 Task: Create in the project Vigilant in Backlog an issue 'Upgrade the database schema of a web application to improve data modeling and management capabilities', assign it to team member softage.1@softage.net and change the status to IN PROGRESS.
Action: Mouse moved to (186, 63)
Screenshot: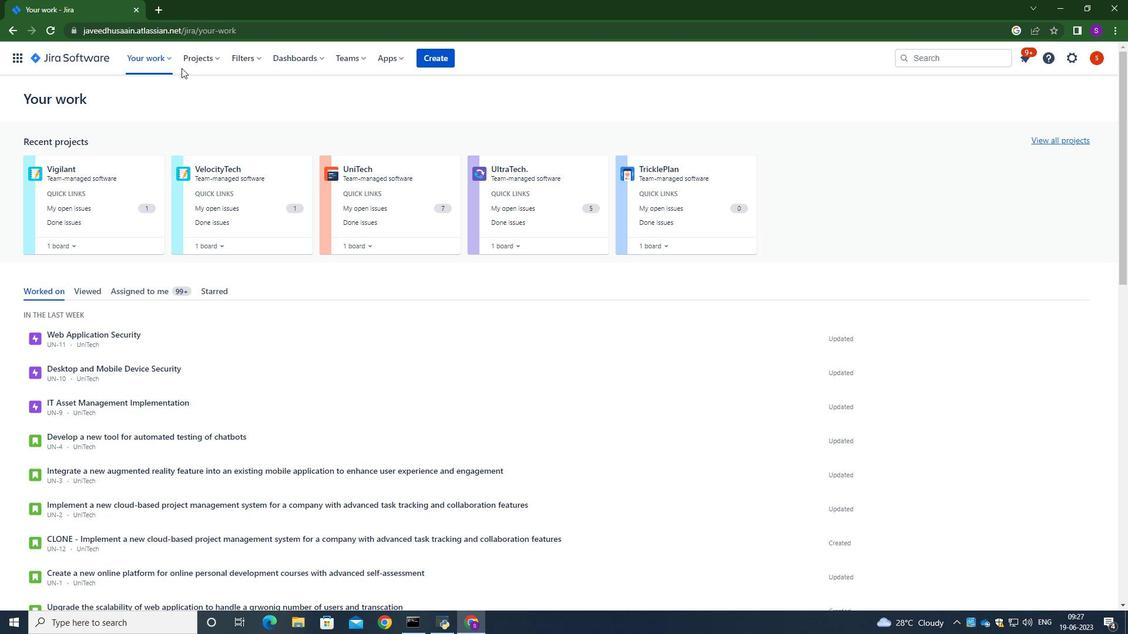 
Action: Mouse pressed left at (186, 63)
Screenshot: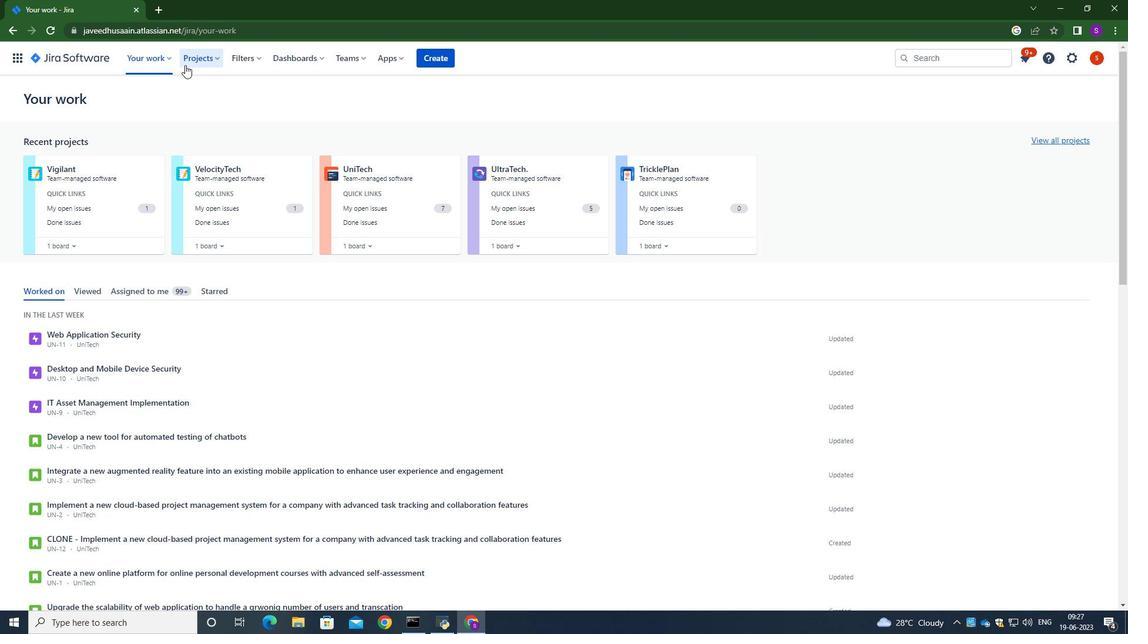 
Action: Mouse moved to (212, 112)
Screenshot: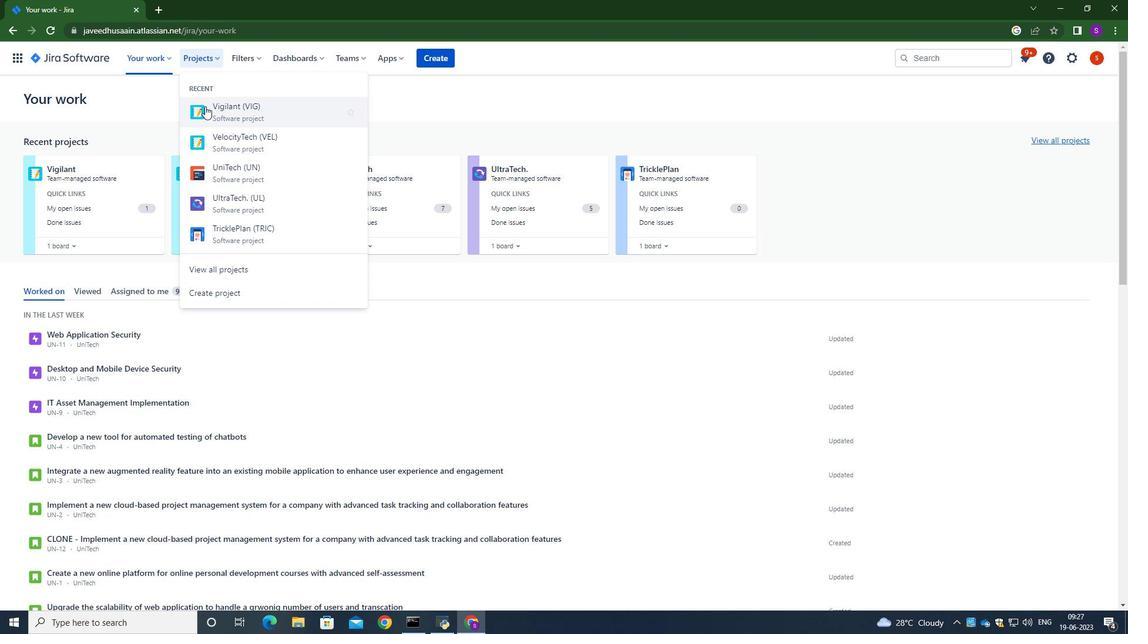 
Action: Mouse pressed left at (212, 112)
Screenshot: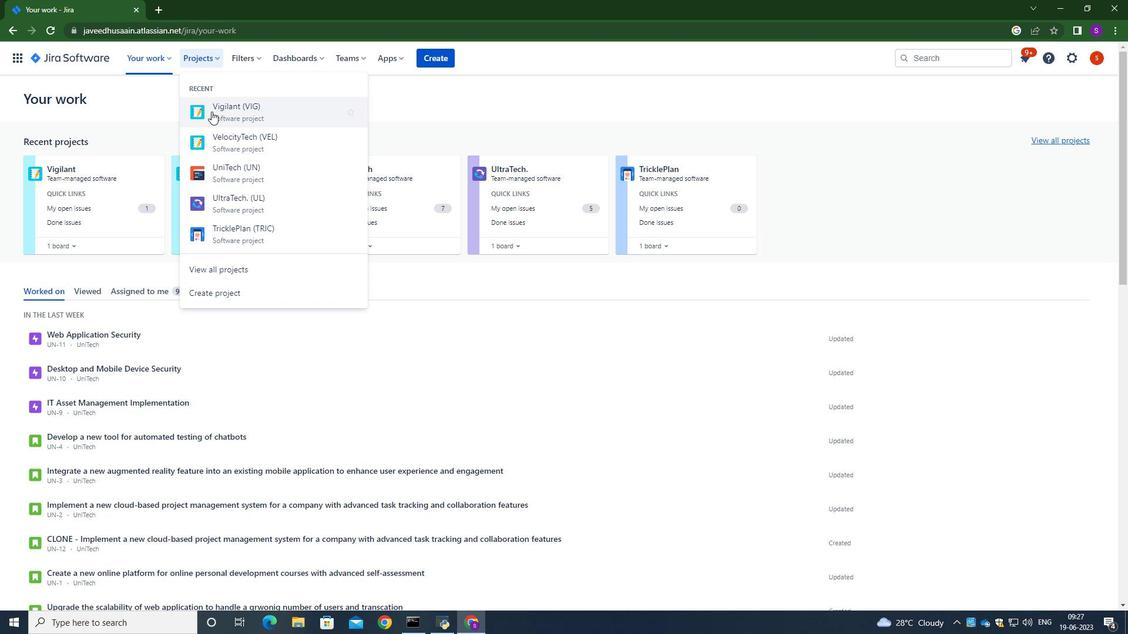 
Action: Mouse moved to (109, 185)
Screenshot: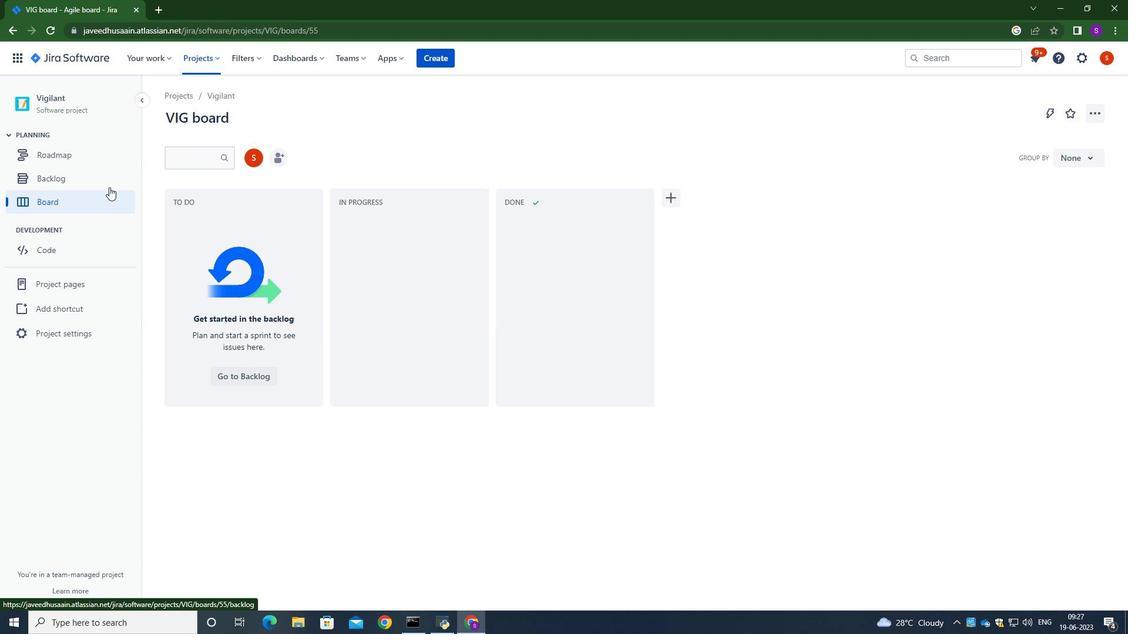 
Action: Mouse pressed left at (109, 185)
Screenshot: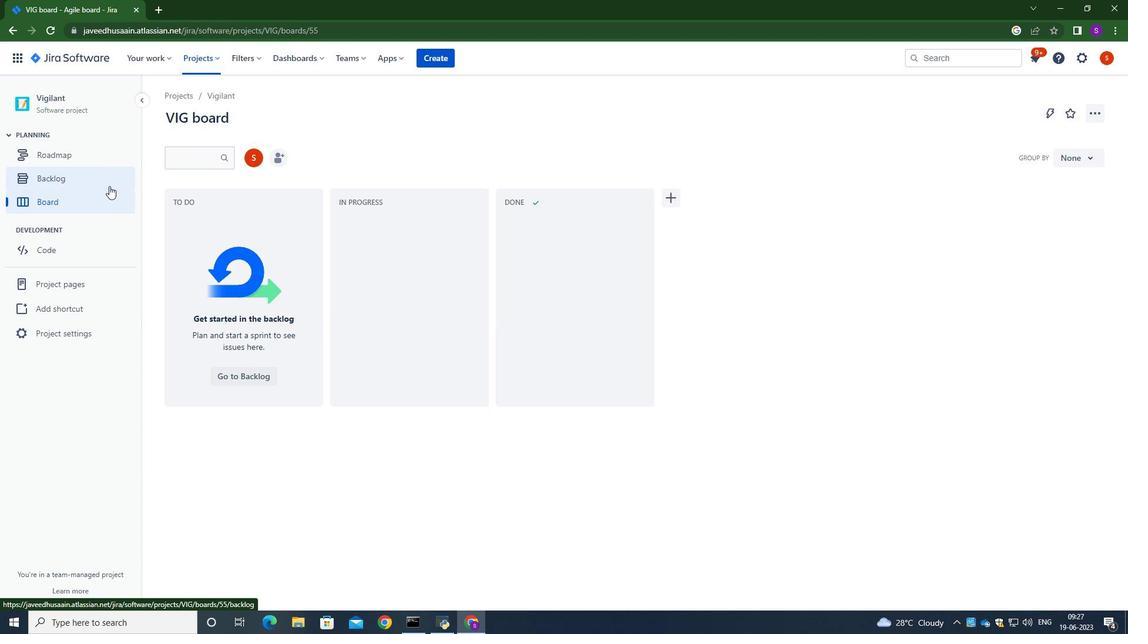 
Action: Mouse moved to (220, 240)
Screenshot: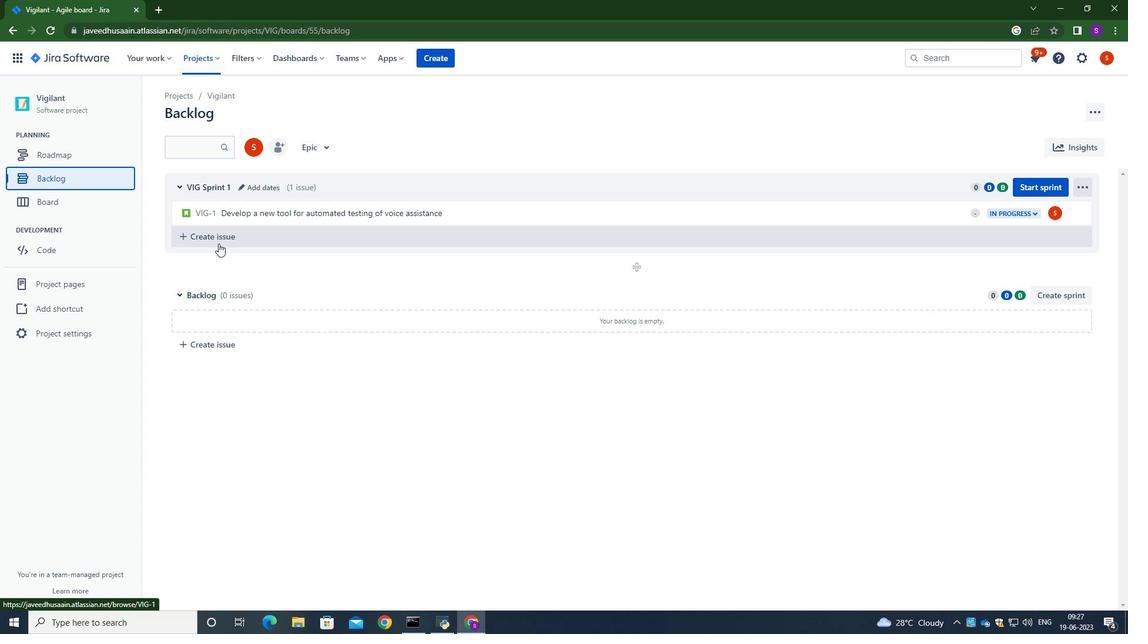 
Action: Mouse pressed left at (220, 240)
Screenshot: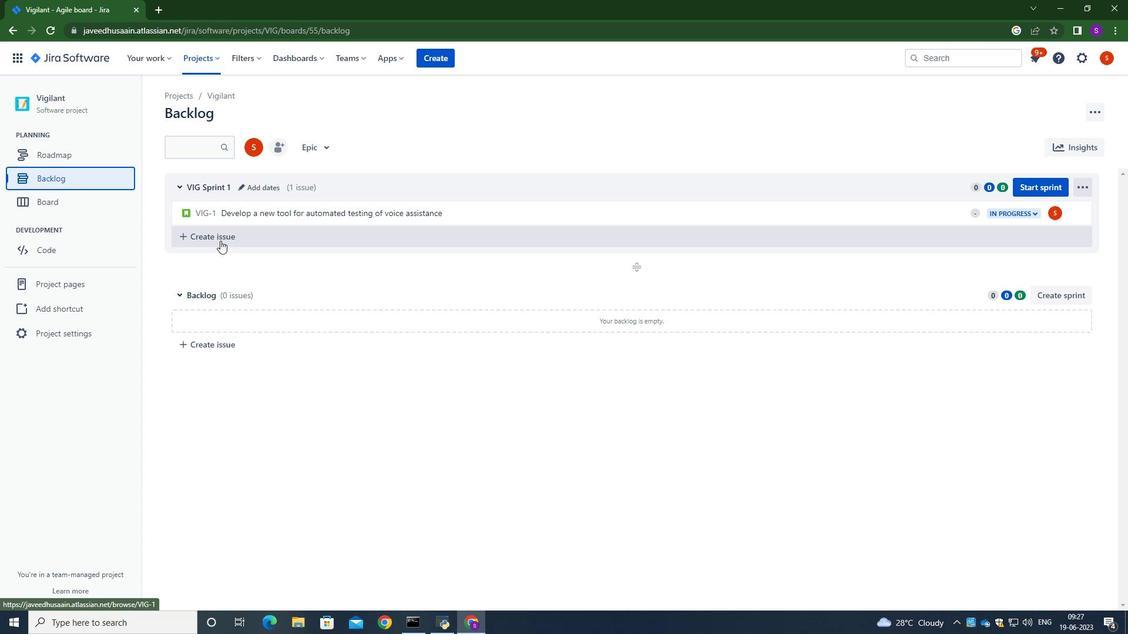 
Action: Mouse moved to (272, 238)
Screenshot: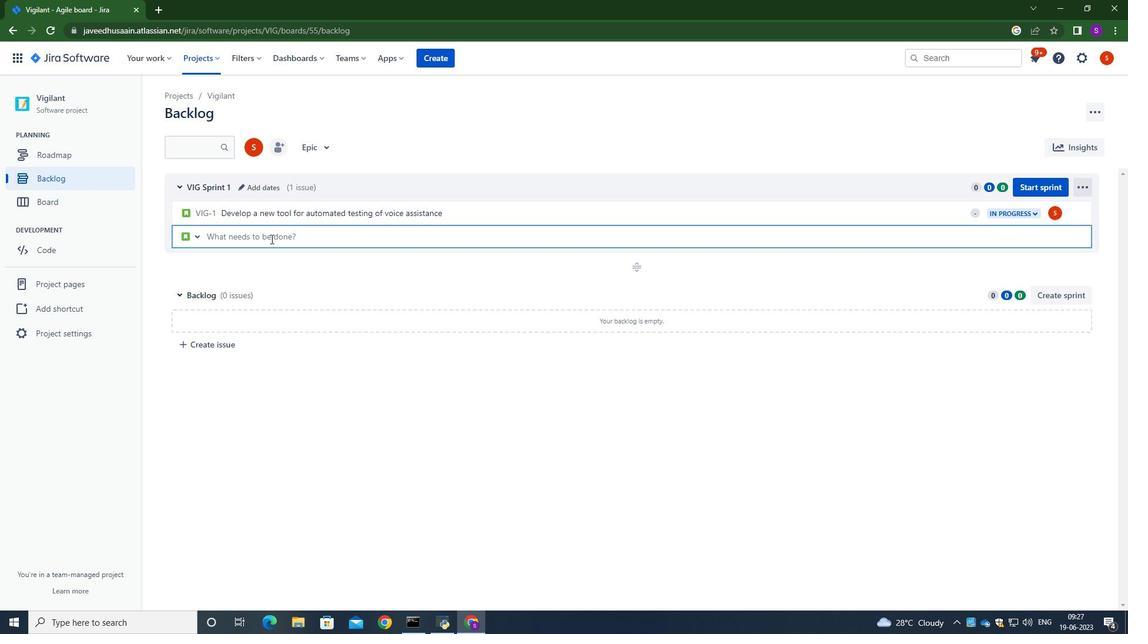 
Action: Mouse pressed left at (272, 238)
Screenshot: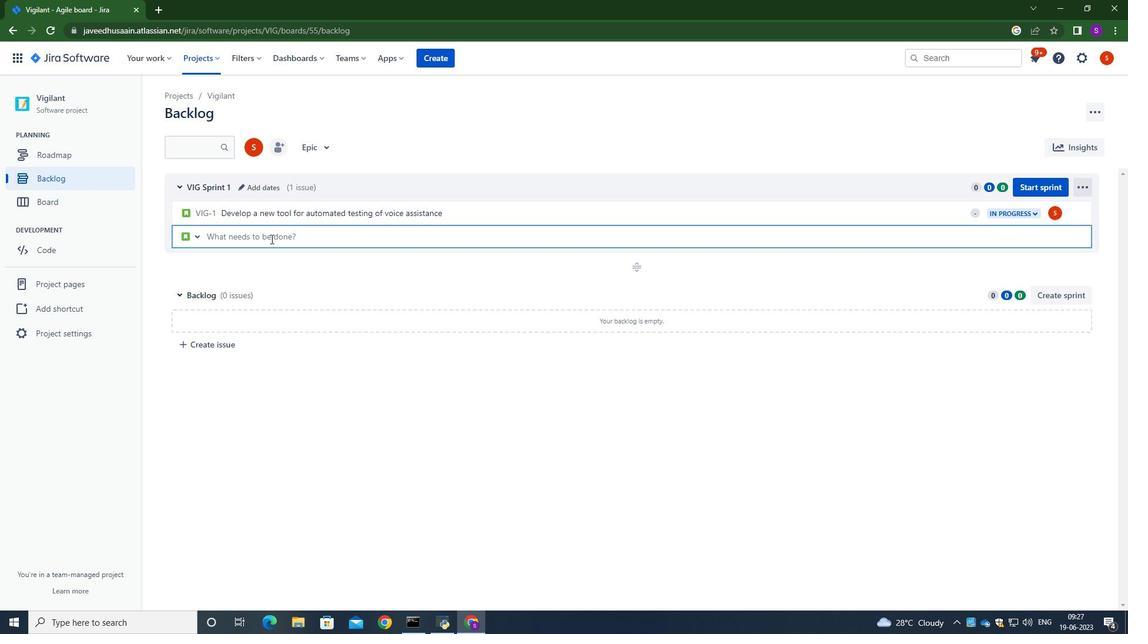
Action: Mouse moved to (272, 237)
Screenshot: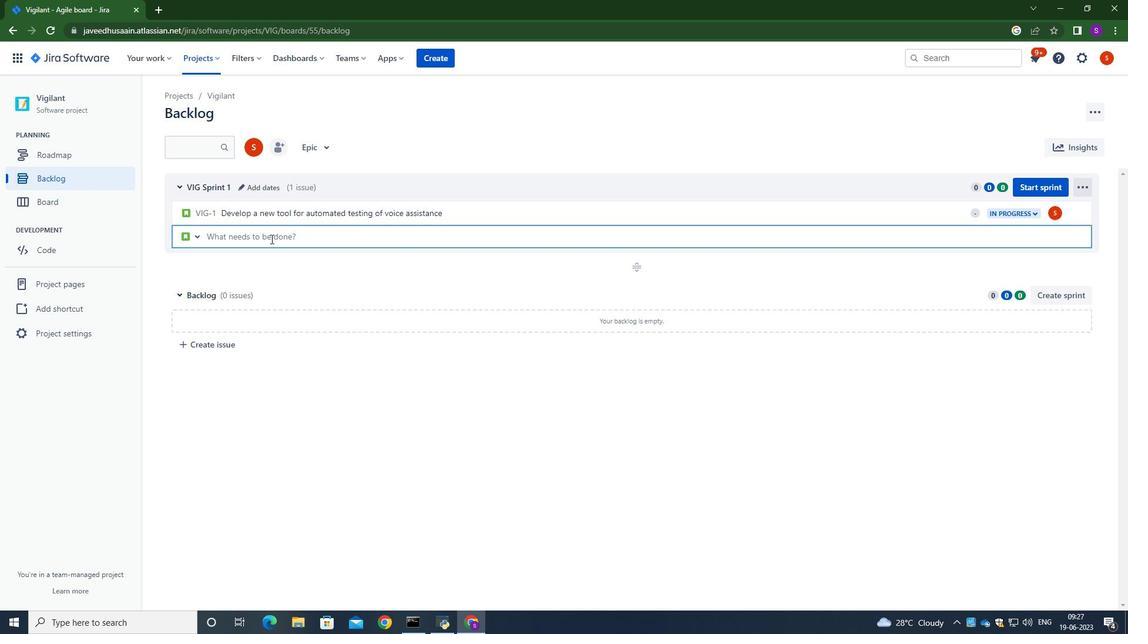 
Action: Key pressed <Key.caps_lock>U<Key.caps_lock>pgrade<Key.space>the<Key.space>database<Key.space>schema<Key.space>of<Key.space>a<Key.space>web<Key.space>applicatin<Key.backspace>i<Key.backspace><Key.backspace>ion<Key.space>to<Key.space>improve<Key.space>data<Key.space>modeling<Key.space><Key.backspace><Key.backspace><Key.backspace><Key.backspace>ing<Key.space><Key.backspace><Key.backspace><Key.backspace><Key.backspace><Key.backspace><Key.backspace><Key.backspace><Key.backspace>odeling<Key.space>and<Key.space>management<Key.space>capabilities.
Screenshot: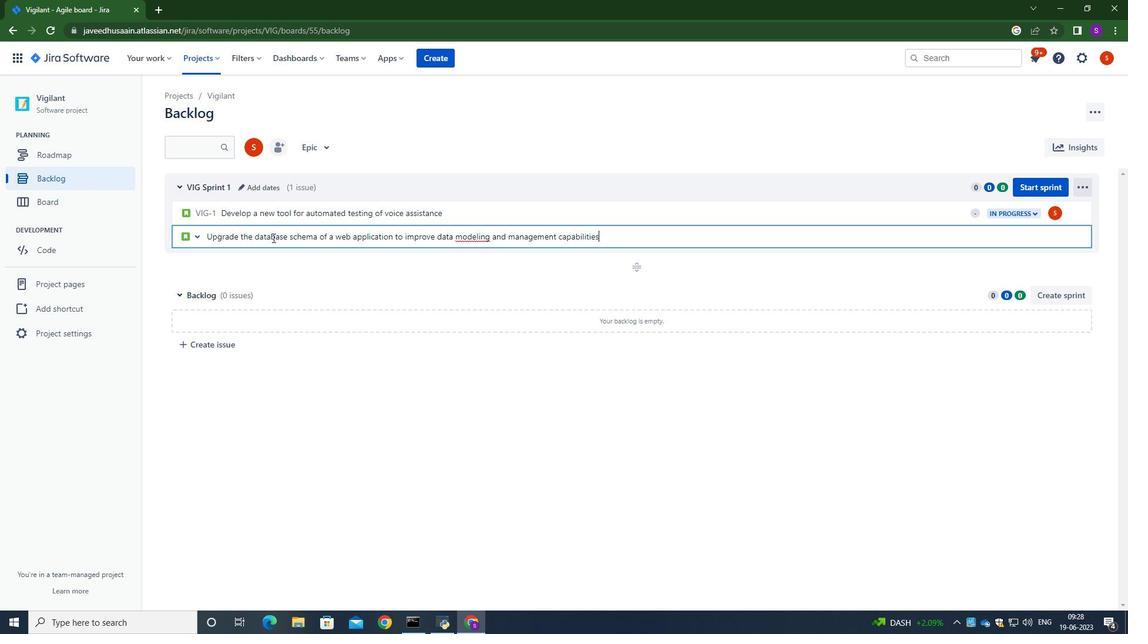 
Action: Mouse moved to (387, 240)
Screenshot: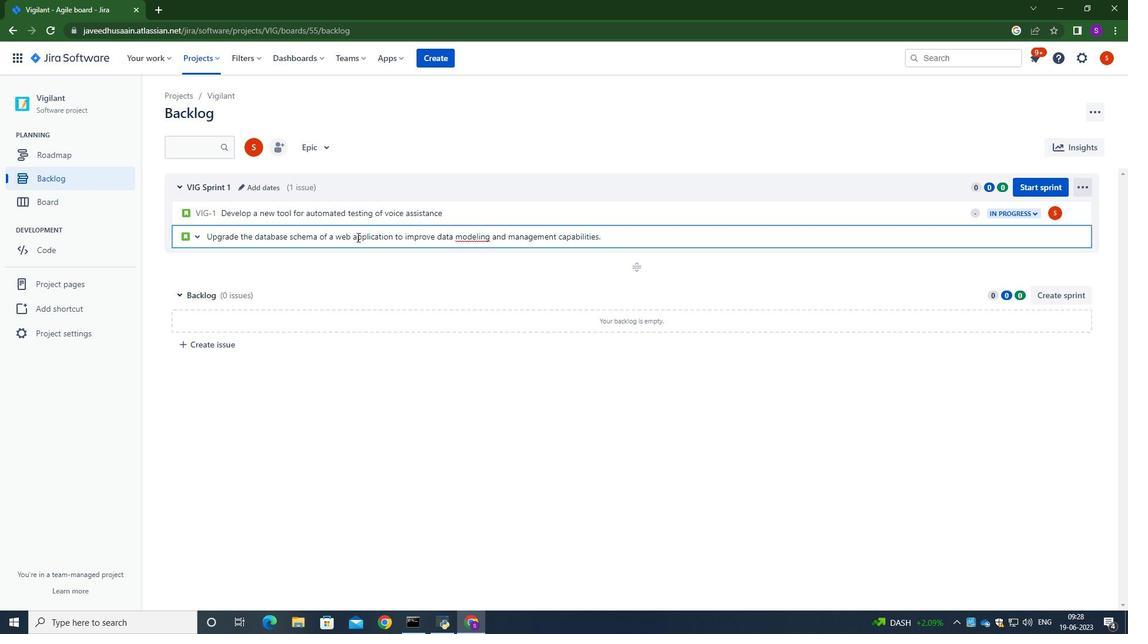 
Action: Mouse scrolled (387, 239) with delta (0, 0)
Screenshot: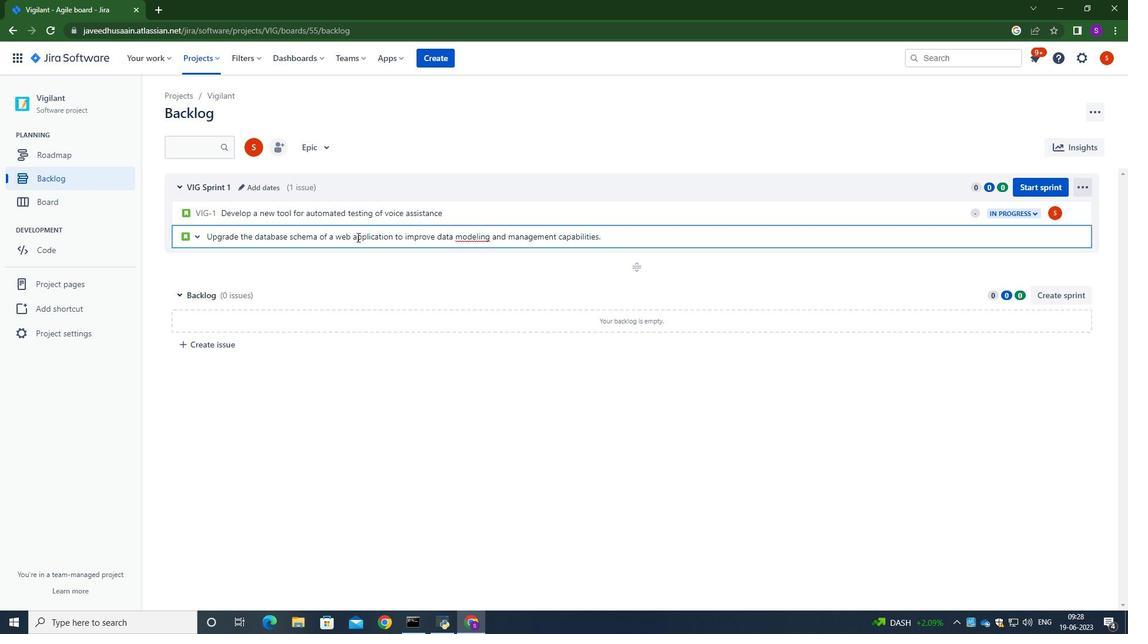 
Action: Mouse moved to (642, 253)
Screenshot: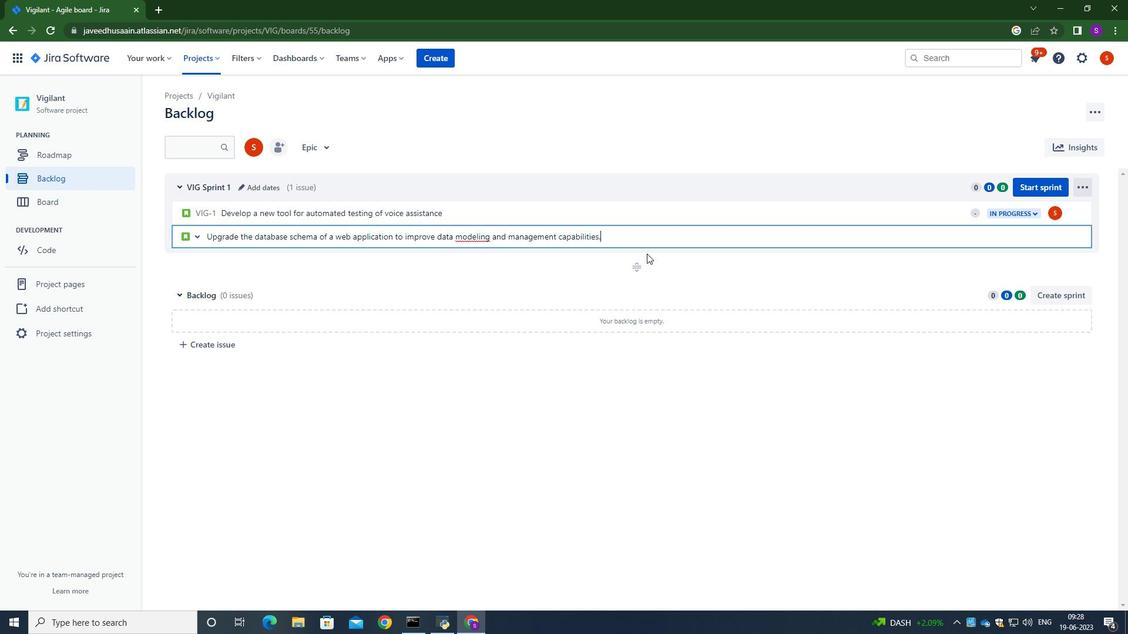 
Action: Key pressed <Key.enter>
Screenshot: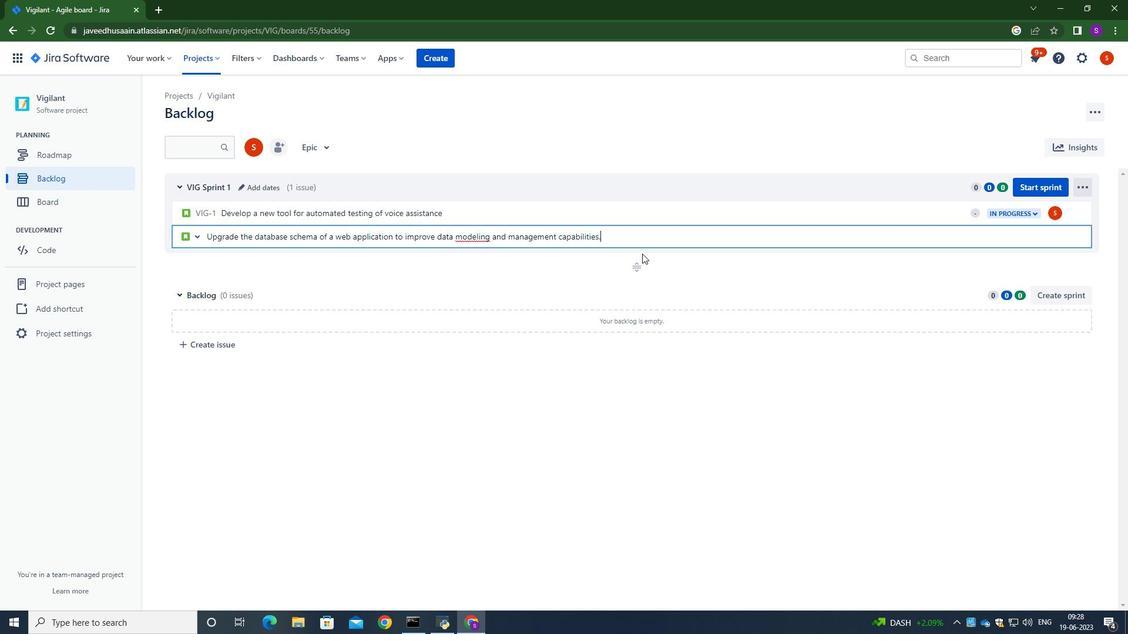 
Action: Mouse moved to (1054, 237)
Screenshot: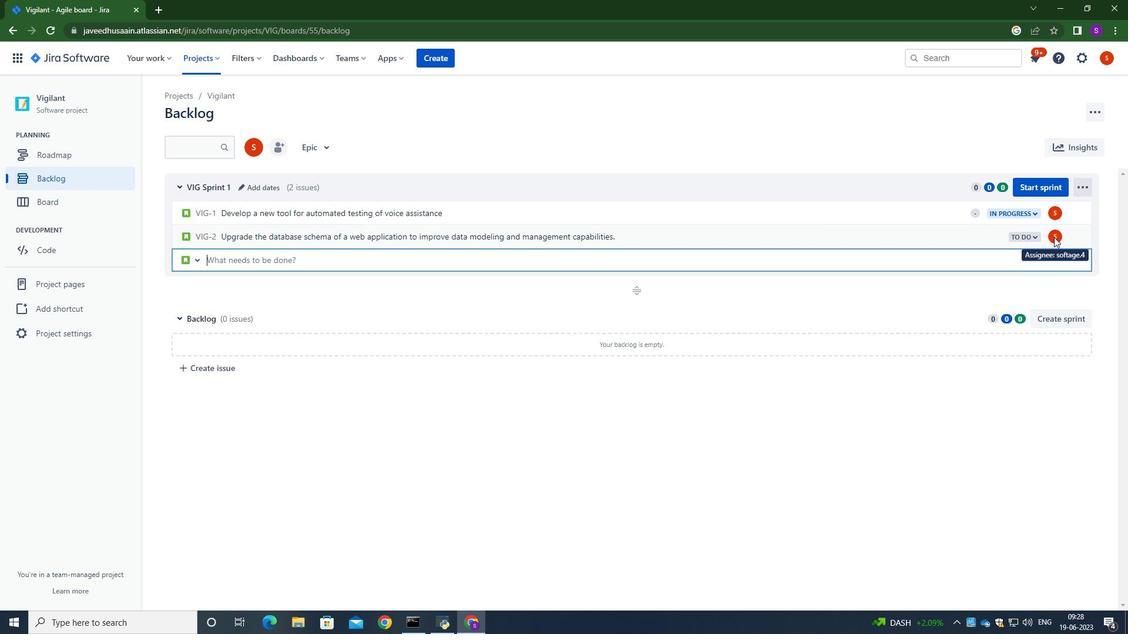 
Action: Mouse pressed left at (1054, 237)
Screenshot: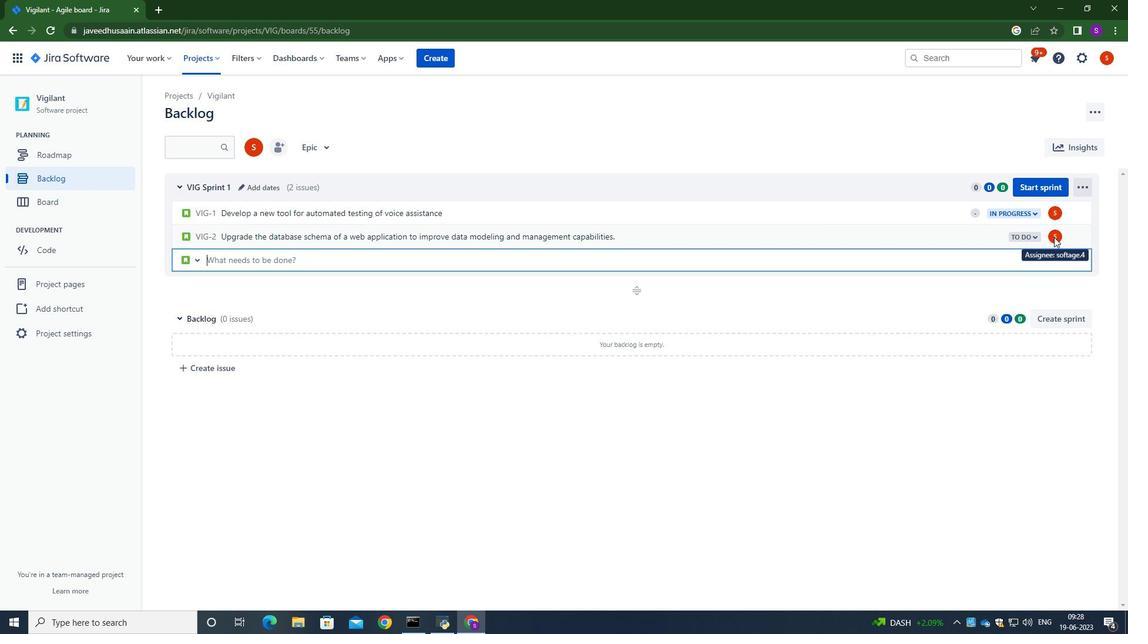 
Action: Mouse moved to (1058, 233)
Screenshot: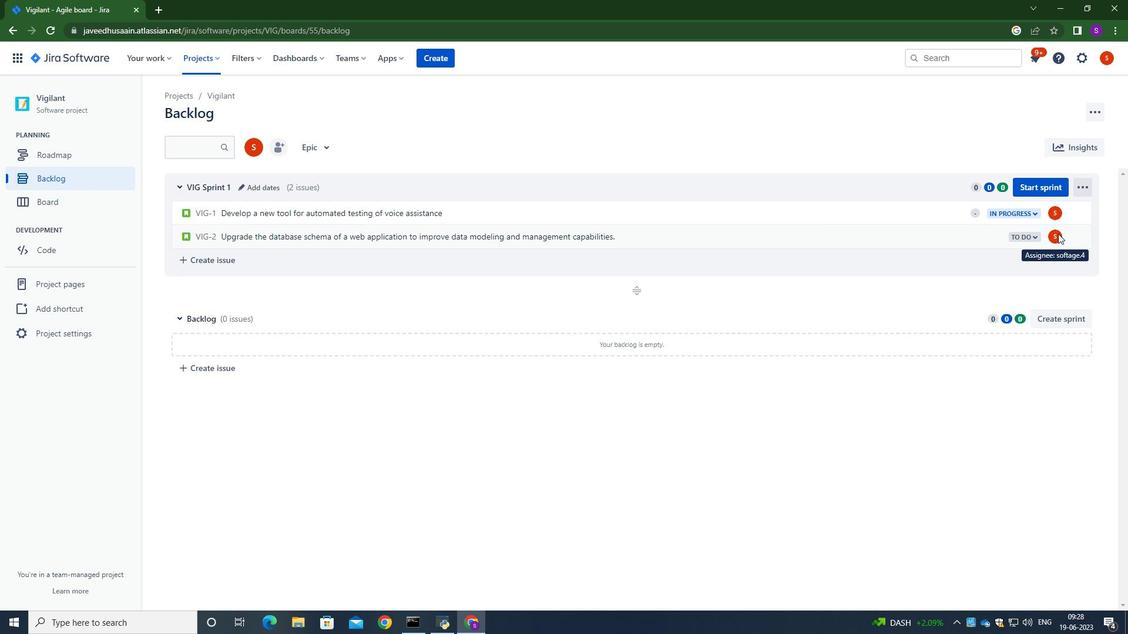 
Action: Mouse pressed left at (1058, 233)
Screenshot: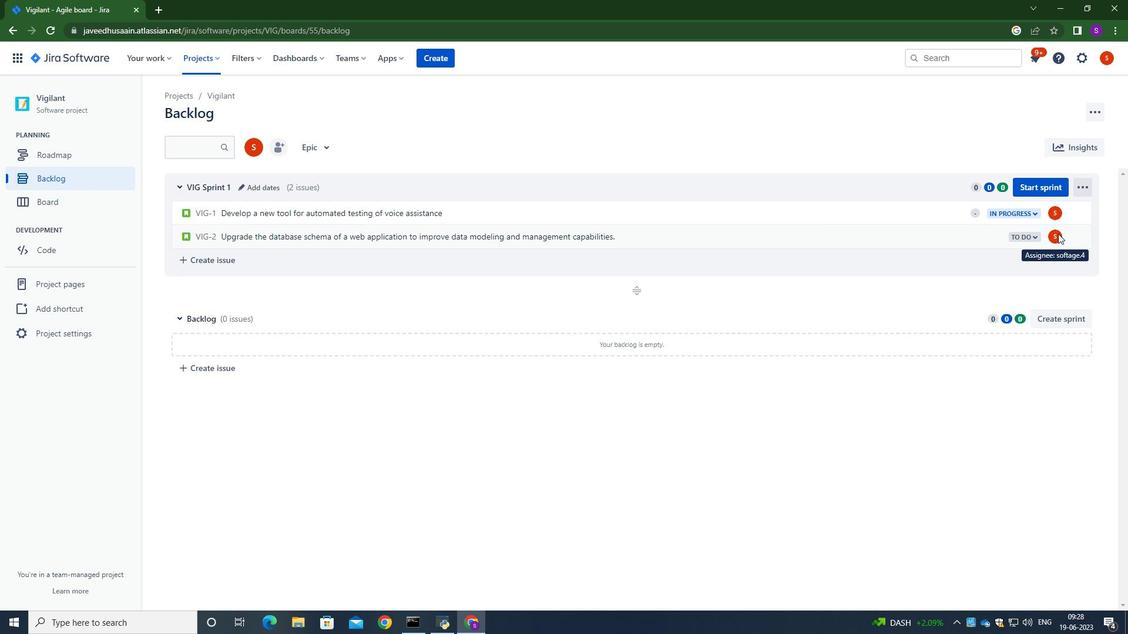 
Action: Mouse moved to (1058, 239)
Screenshot: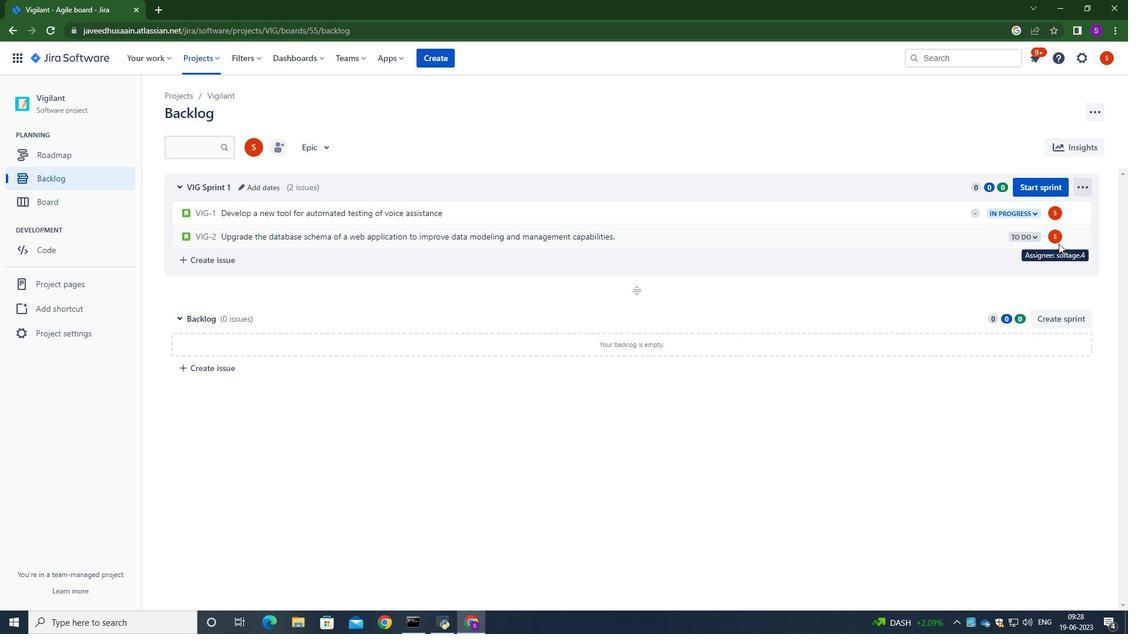 
Action: Mouse pressed left at (1058, 239)
Screenshot: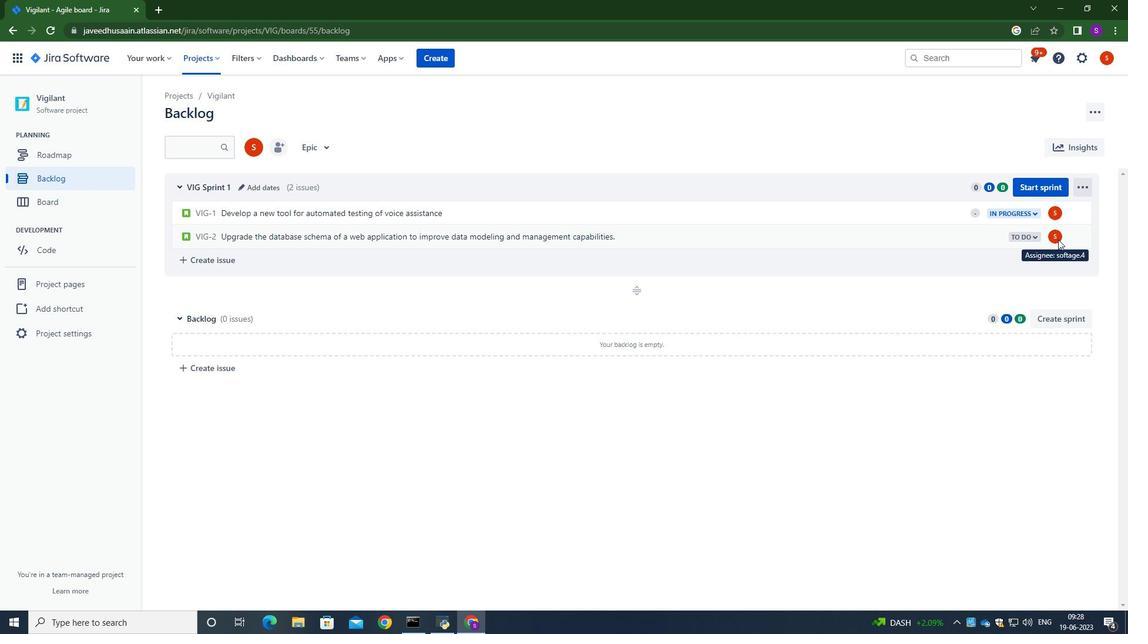 
Action: Mouse moved to (1058, 235)
Screenshot: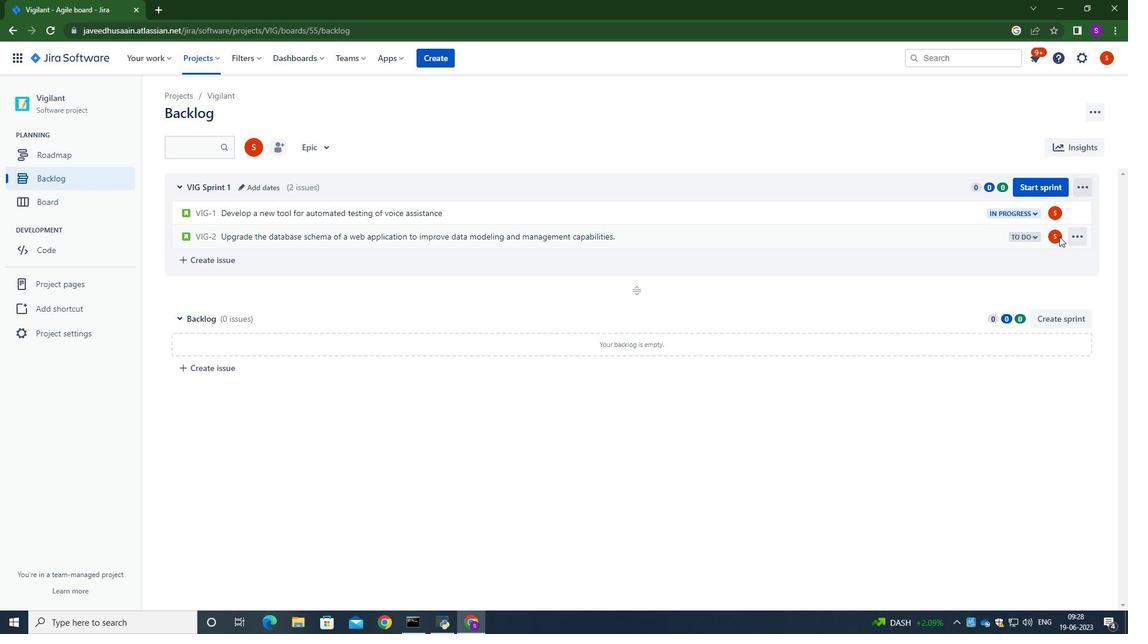 
Action: Mouse pressed left at (1058, 235)
Screenshot: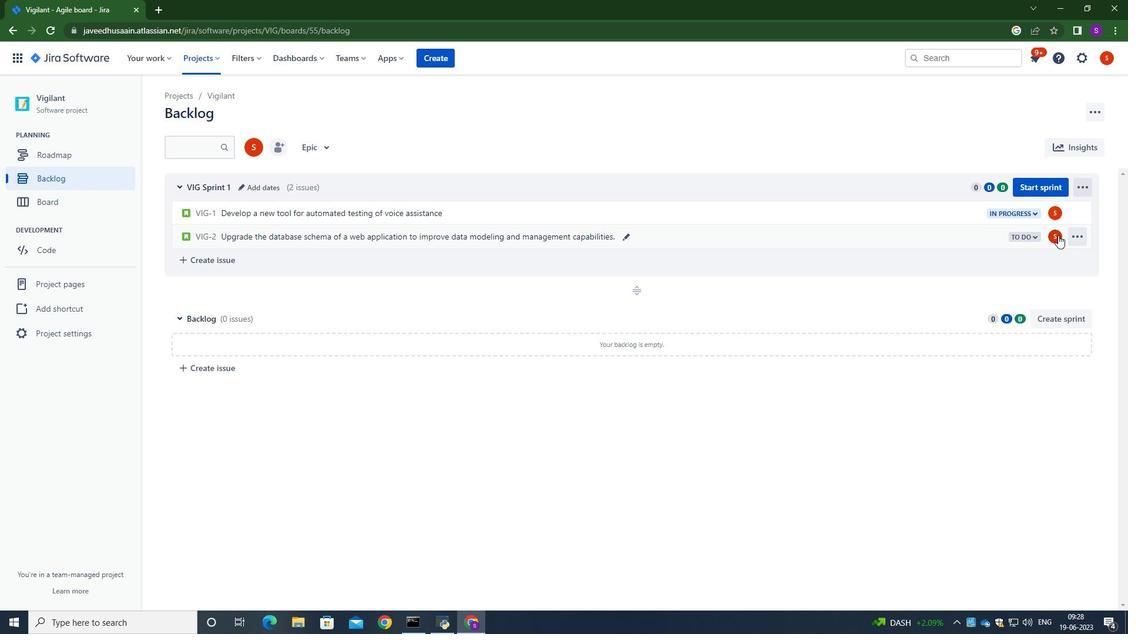 
Action: Mouse moved to (966, 262)
Screenshot: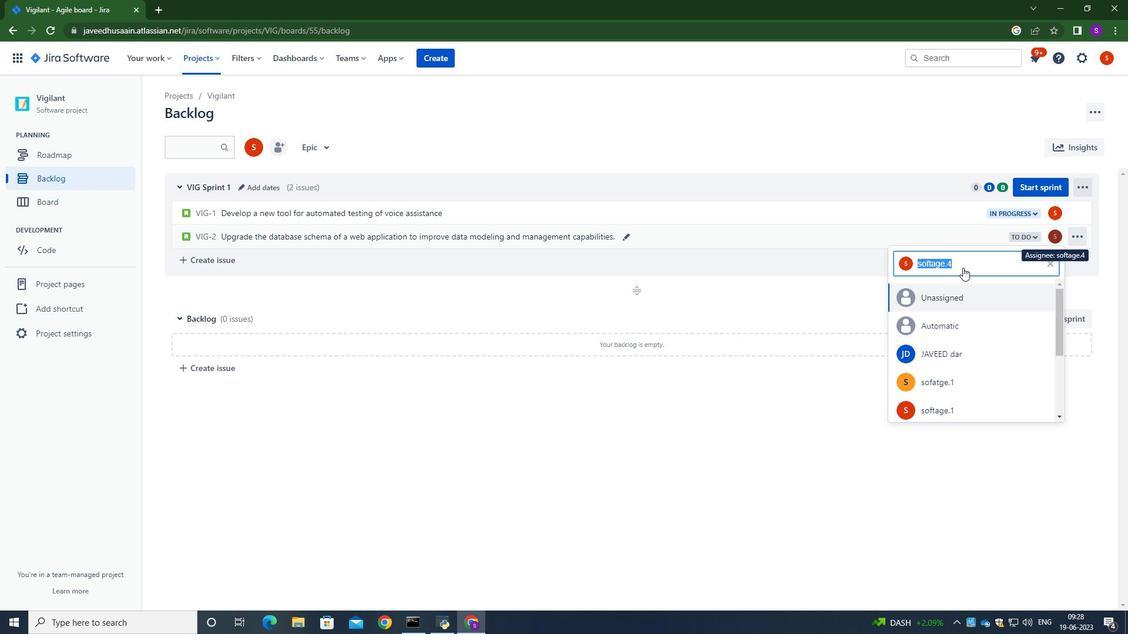 
Action: Key pressed <Key.backspace>softage.1<Key.shift>@softage.net
Screenshot: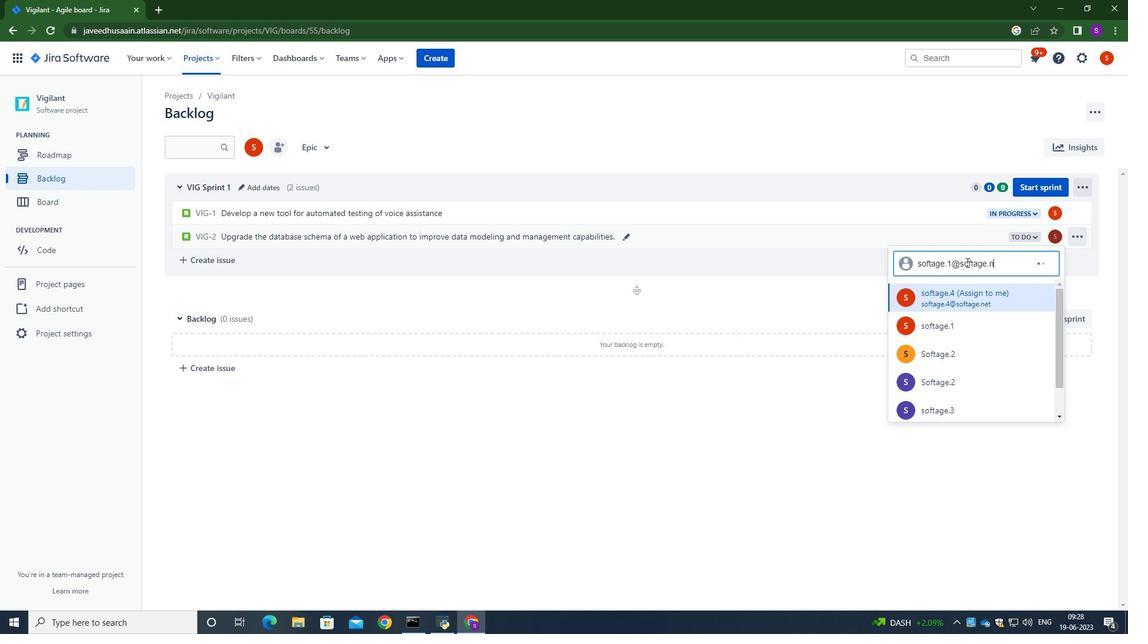 
Action: Mouse moved to (964, 297)
Screenshot: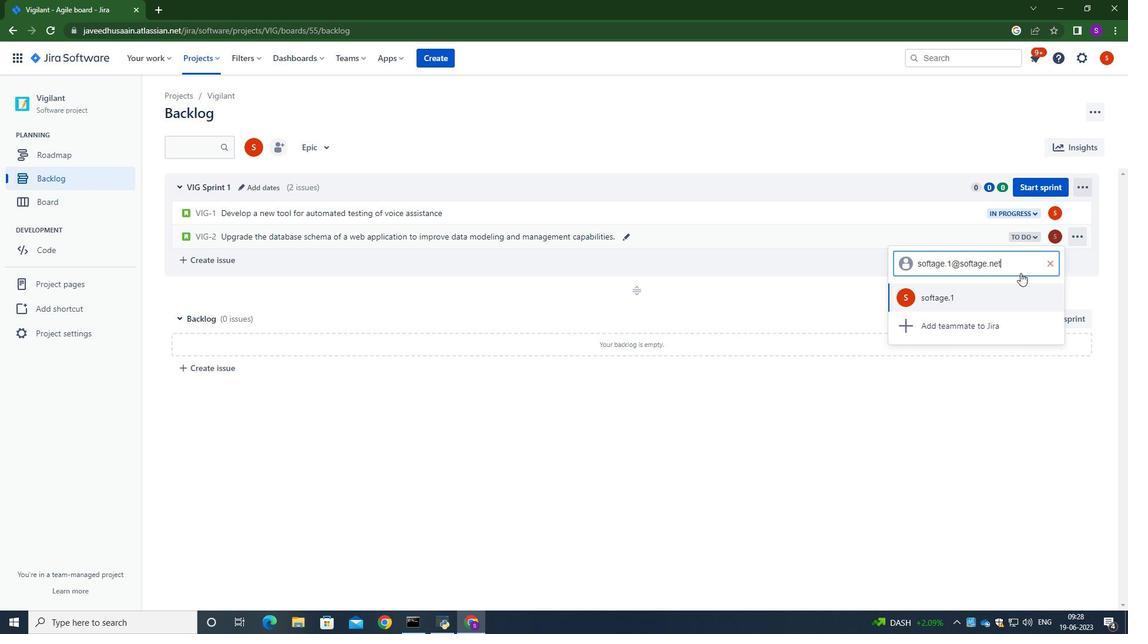 
Action: Mouse pressed left at (964, 297)
Screenshot: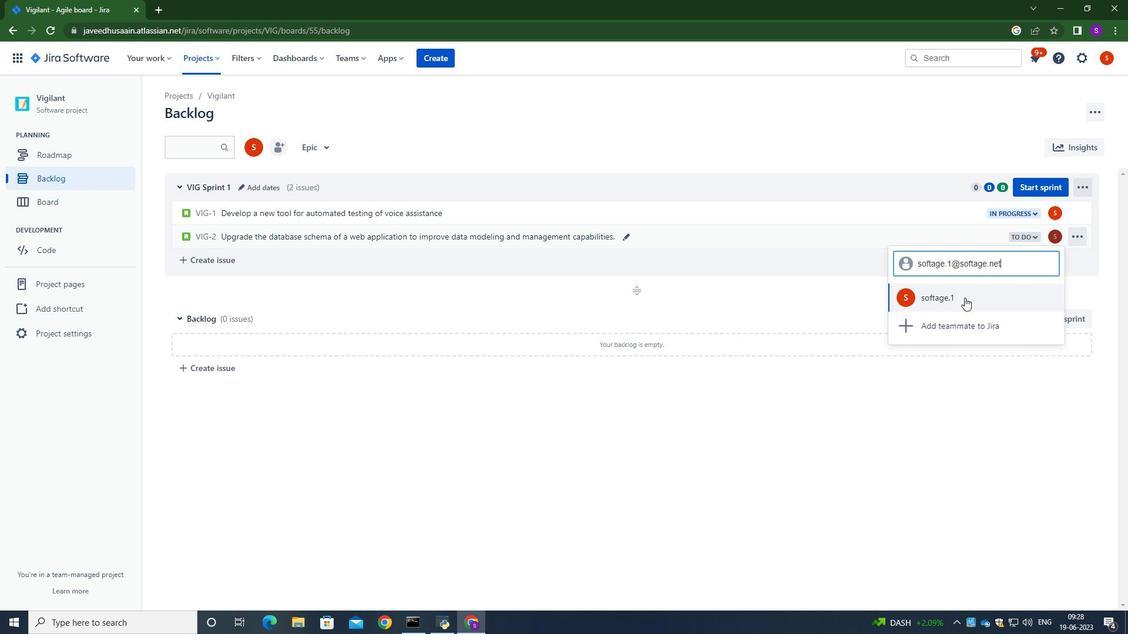 
Action: Mouse moved to (1030, 235)
Screenshot: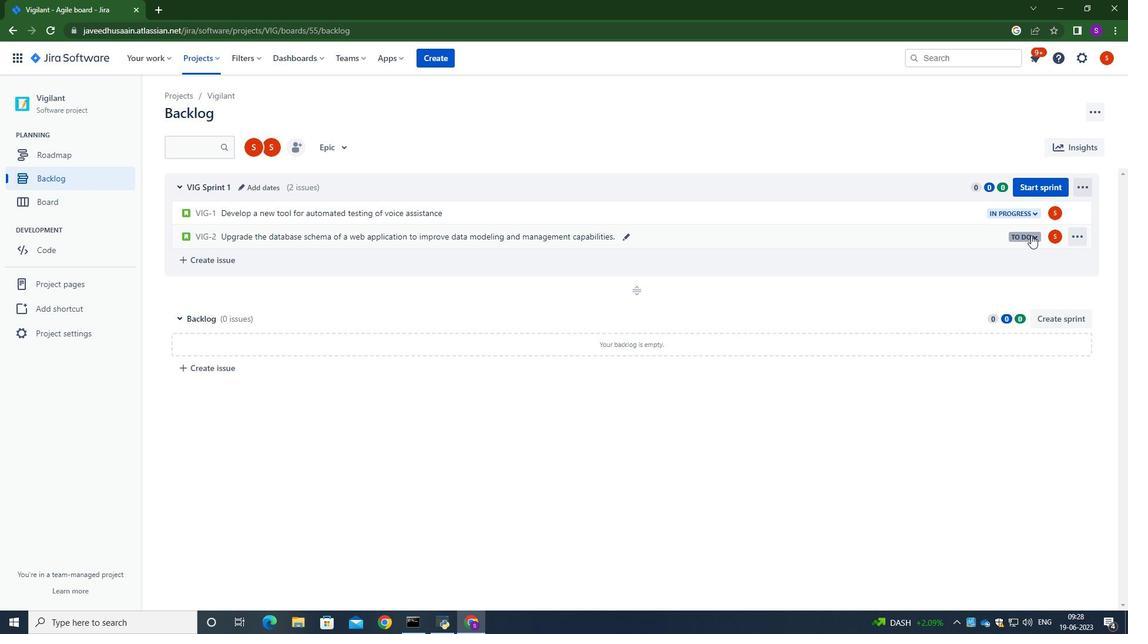 
Action: Mouse pressed left at (1030, 235)
Screenshot: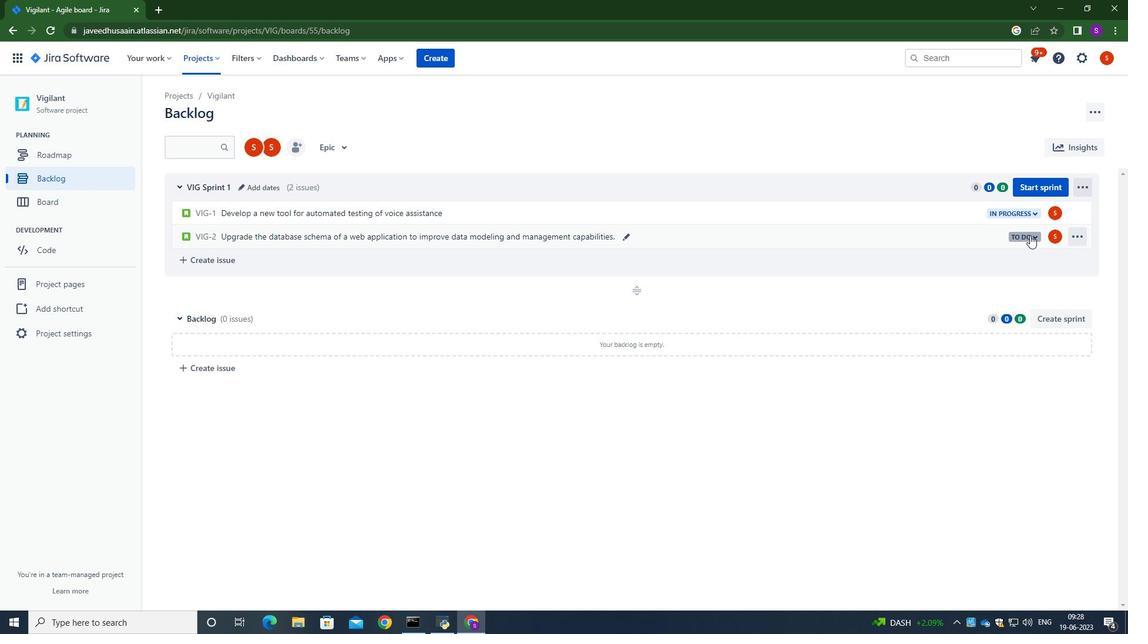 
Action: Mouse moved to (990, 260)
Screenshot: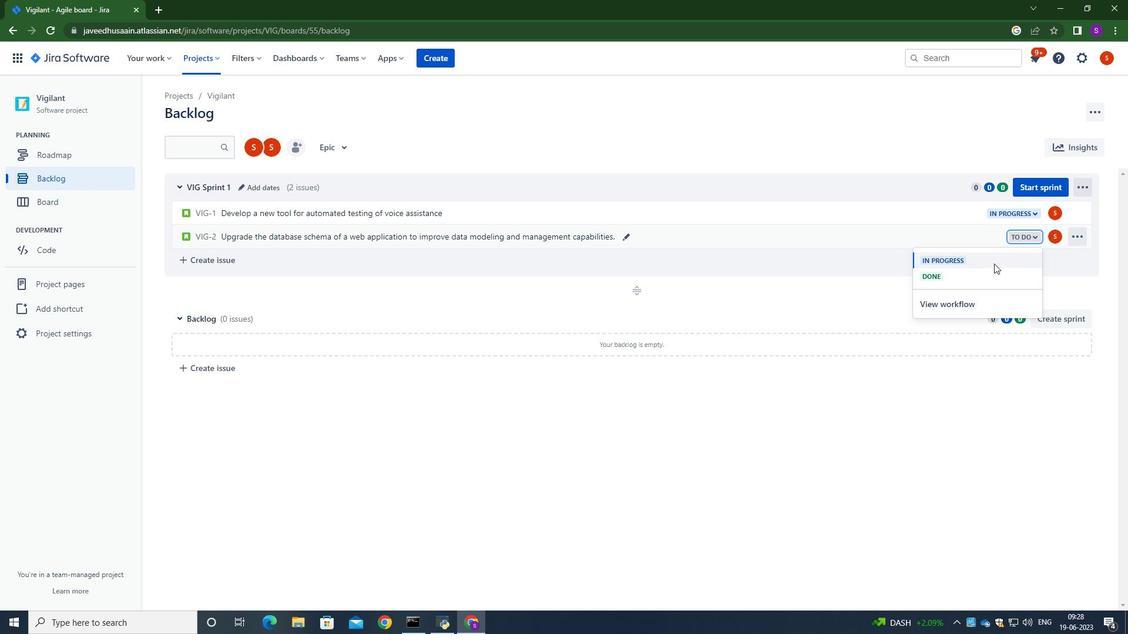 
Action: Mouse pressed left at (990, 260)
Screenshot: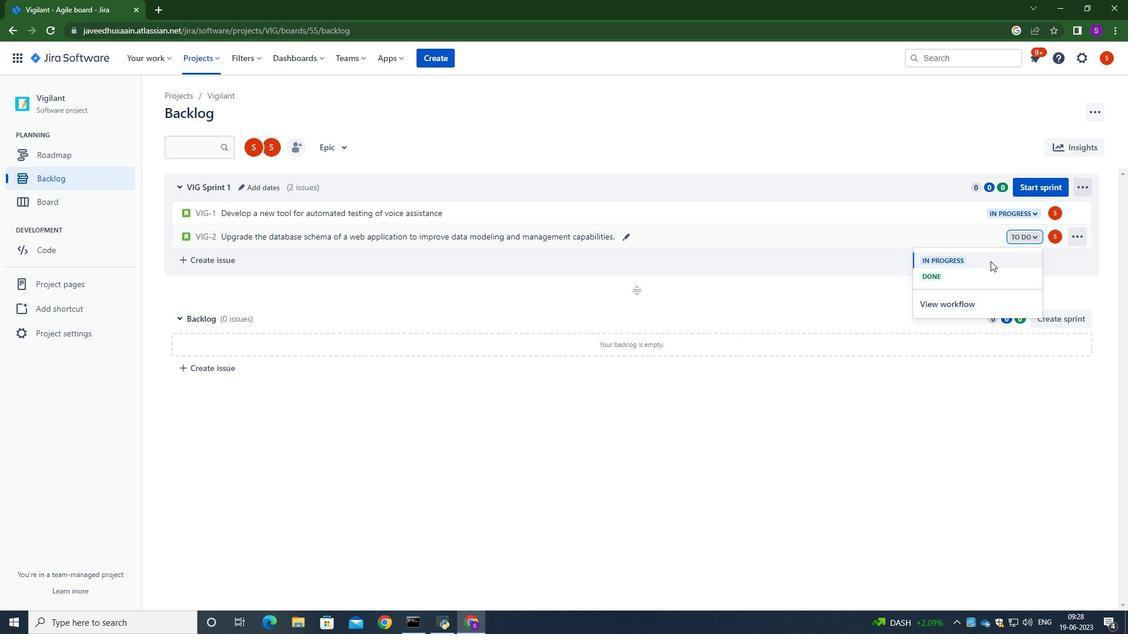 
Action: Mouse moved to (778, 453)
Screenshot: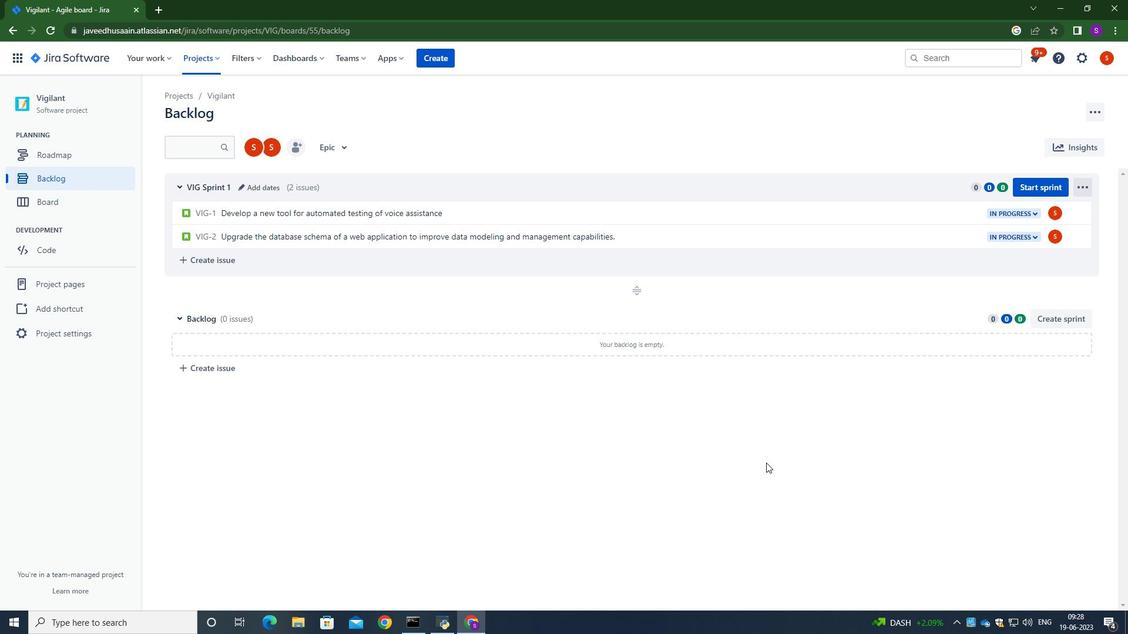 
Action: Mouse pressed left at (778, 453)
Screenshot: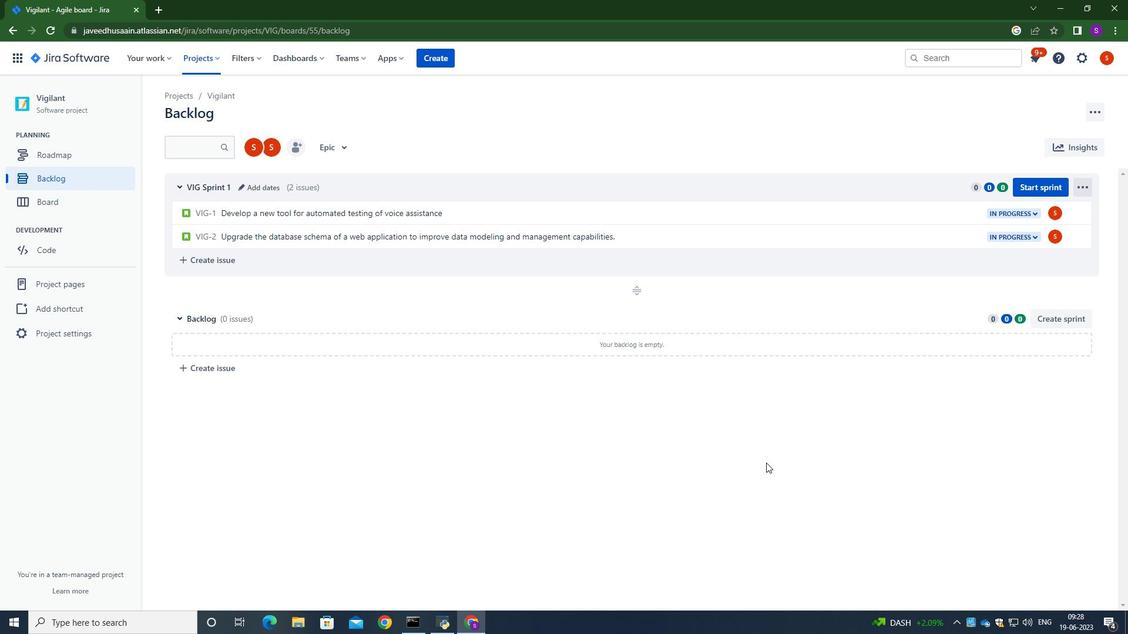 
Action: Mouse moved to (779, 452)
Screenshot: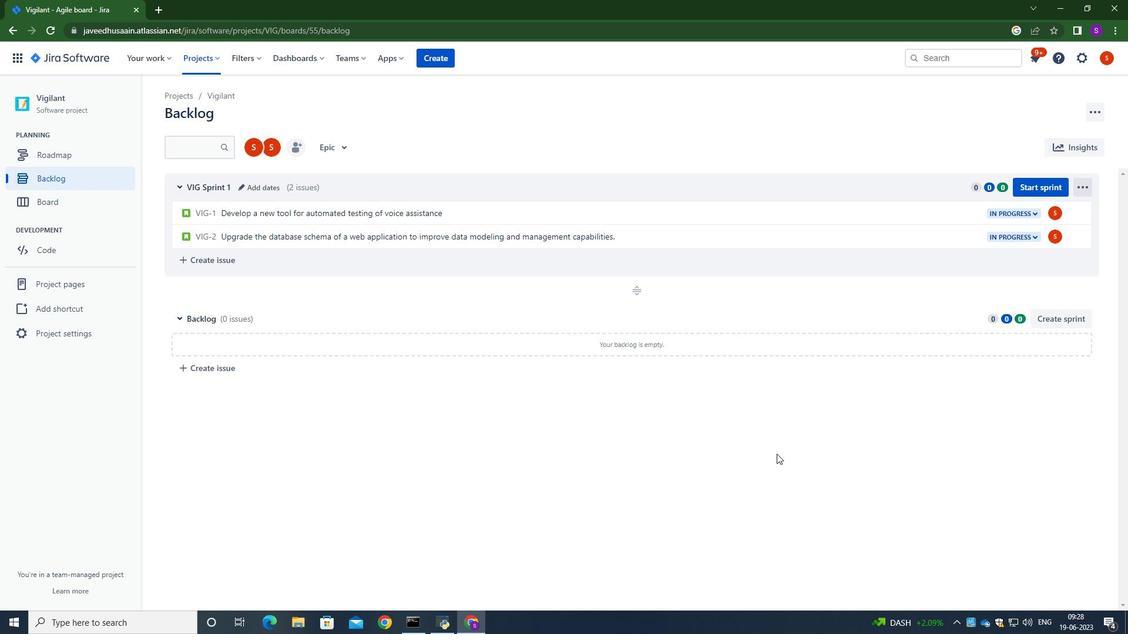 
